Task: Apply to Adjust Audio
Action: Mouse moved to (646, 248)
Screenshot: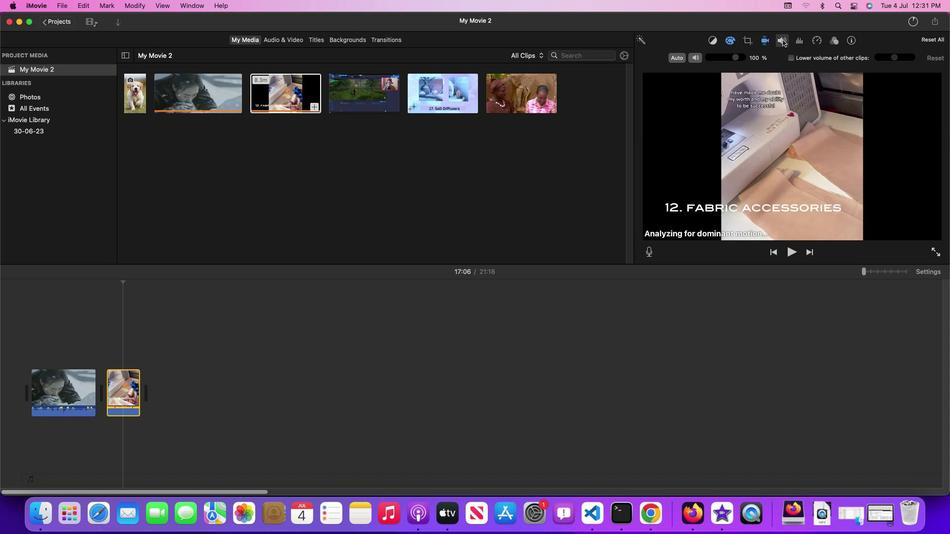
Action: Mouse pressed left at (646, 248)
Screenshot: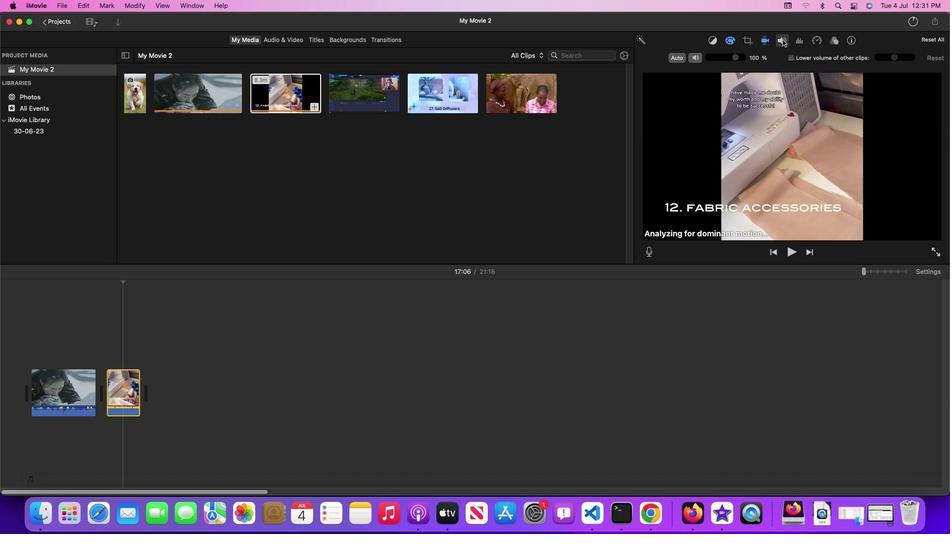 
Action: Mouse moved to (646, 248)
Screenshot: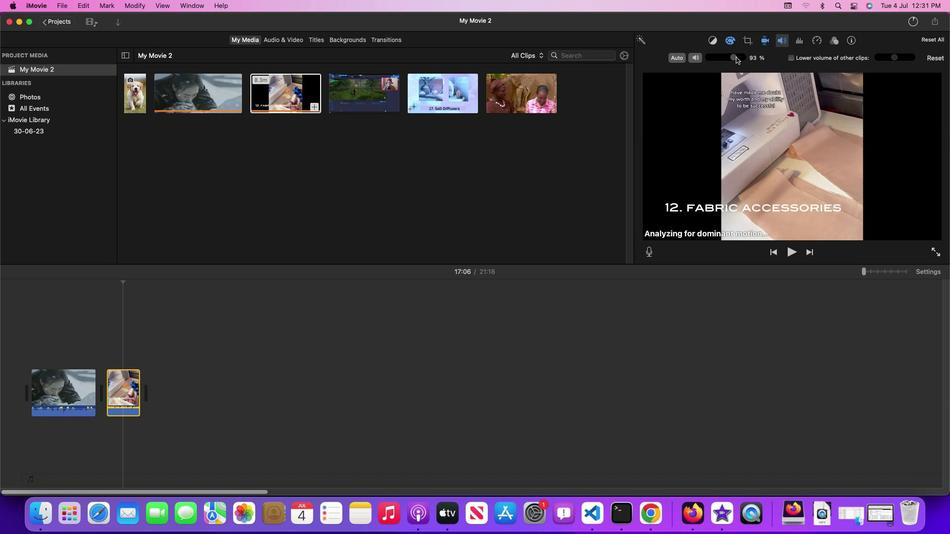 
Action: Mouse pressed left at (646, 248)
Screenshot: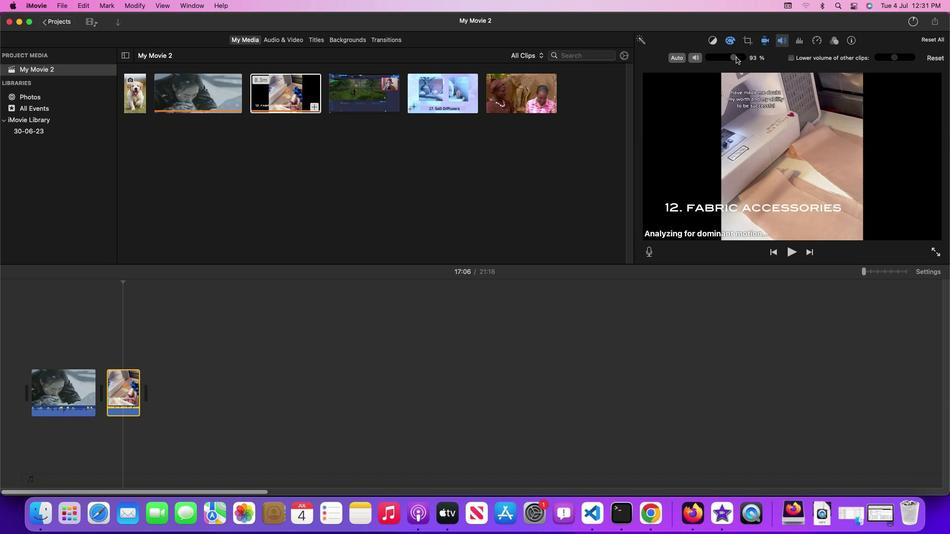 
Action: Mouse moved to (646, 248)
Screenshot: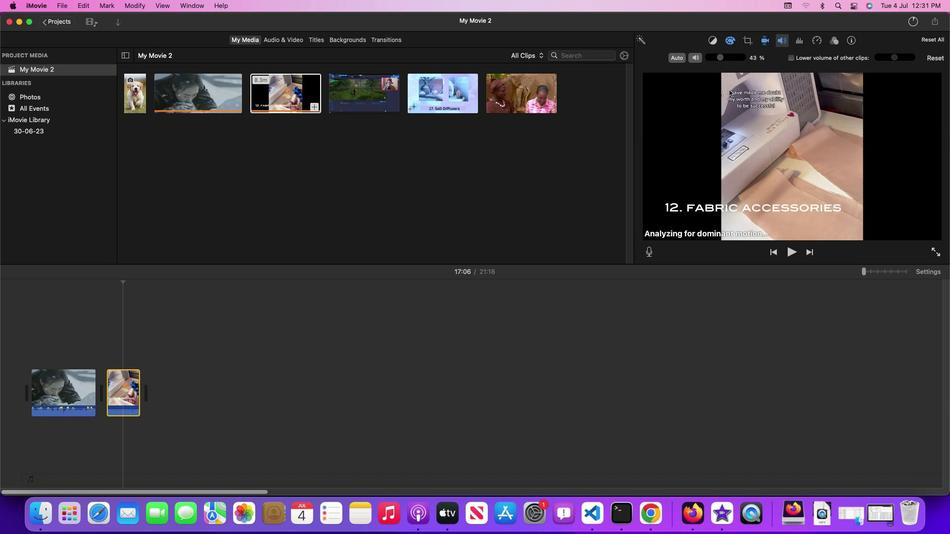 
